 Task: Add Sprouts Large Cage Free Grade A Brown Eggs to the cart.
Action: Mouse pressed left at (24, 136)
Screenshot: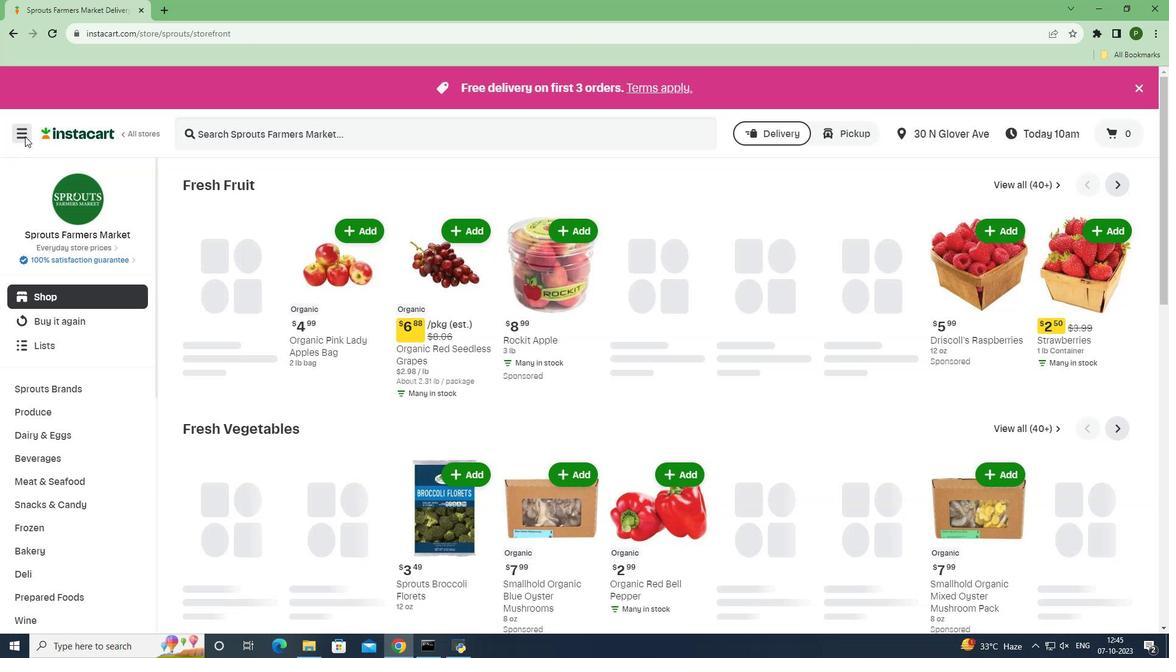 
Action: Mouse moved to (40, 317)
Screenshot: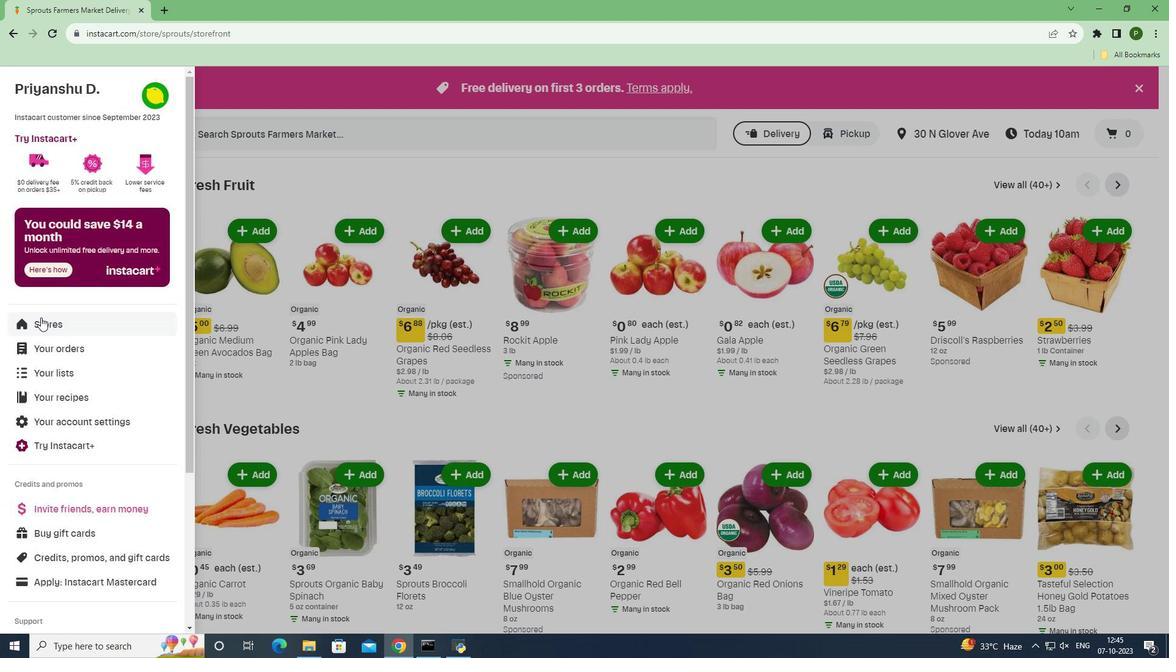
Action: Mouse pressed left at (40, 317)
Screenshot: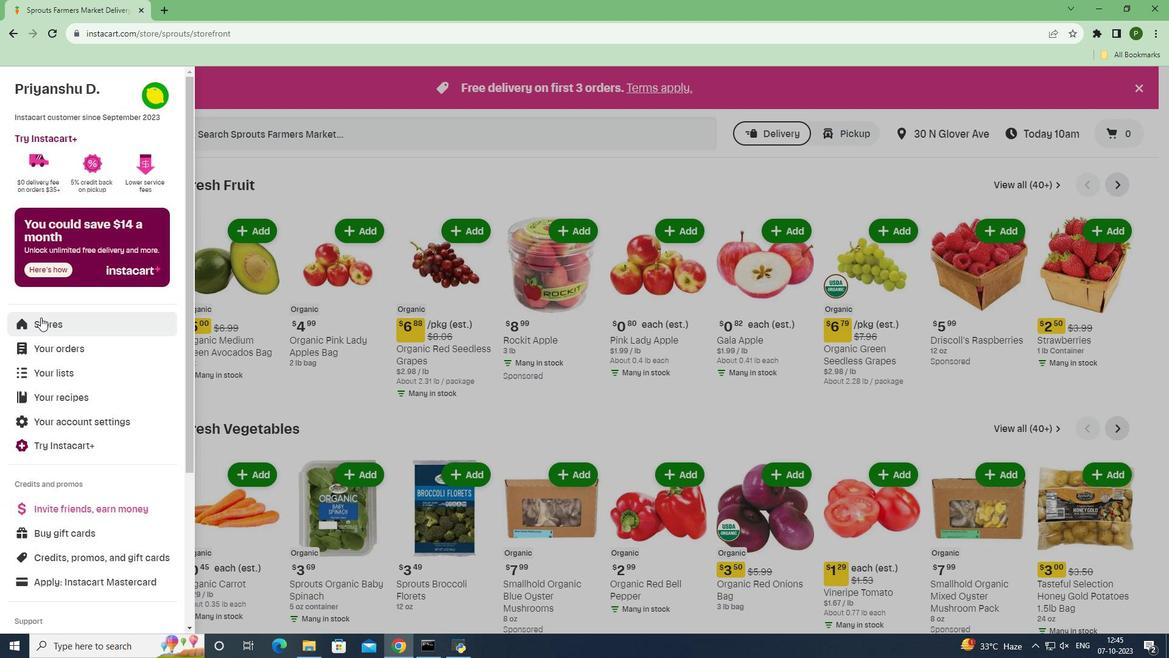 
Action: Mouse moved to (284, 142)
Screenshot: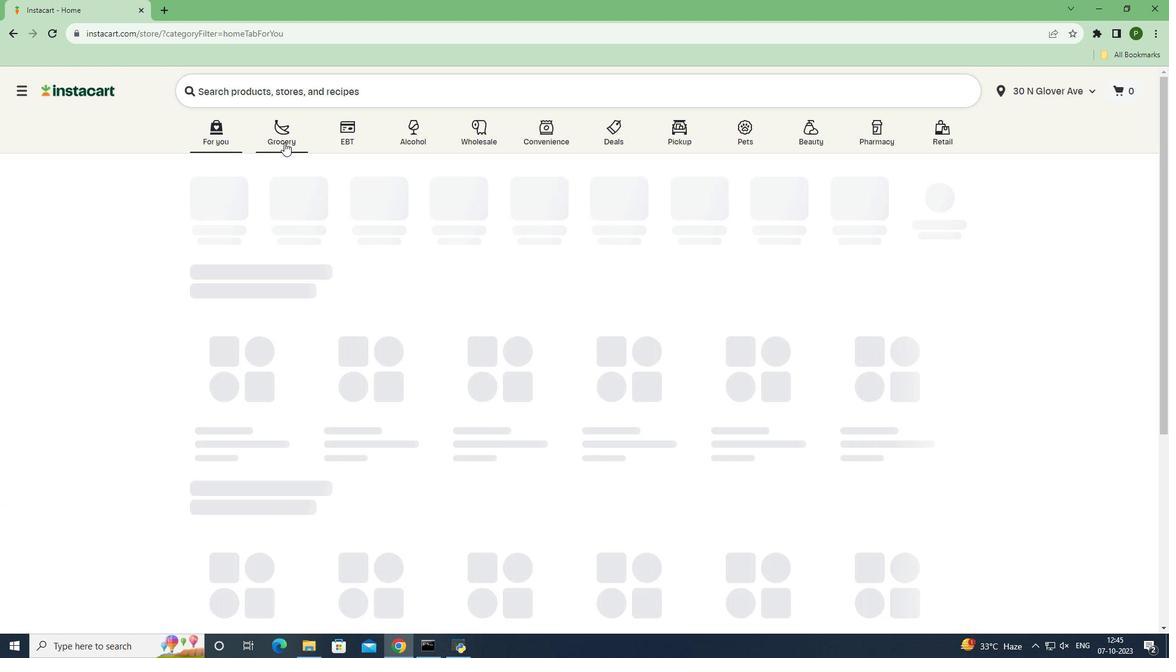 
Action: Mouse pressed left at (284, 142)
Screenshot: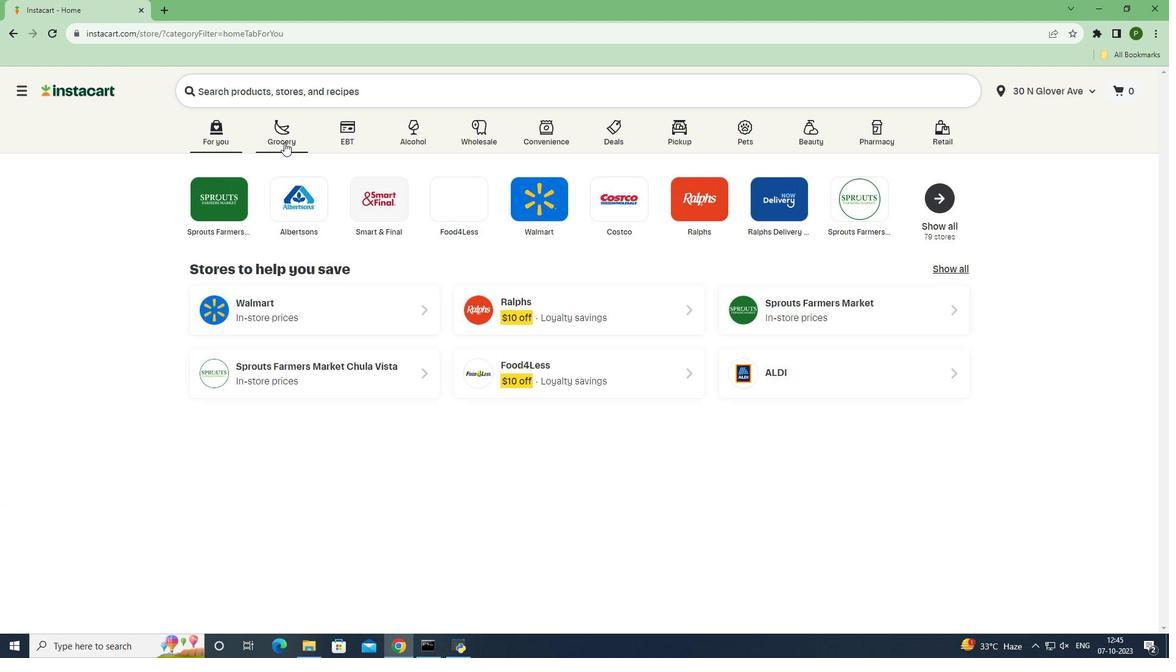 
Action: Mouse moved to (509, 269)
Screenshot: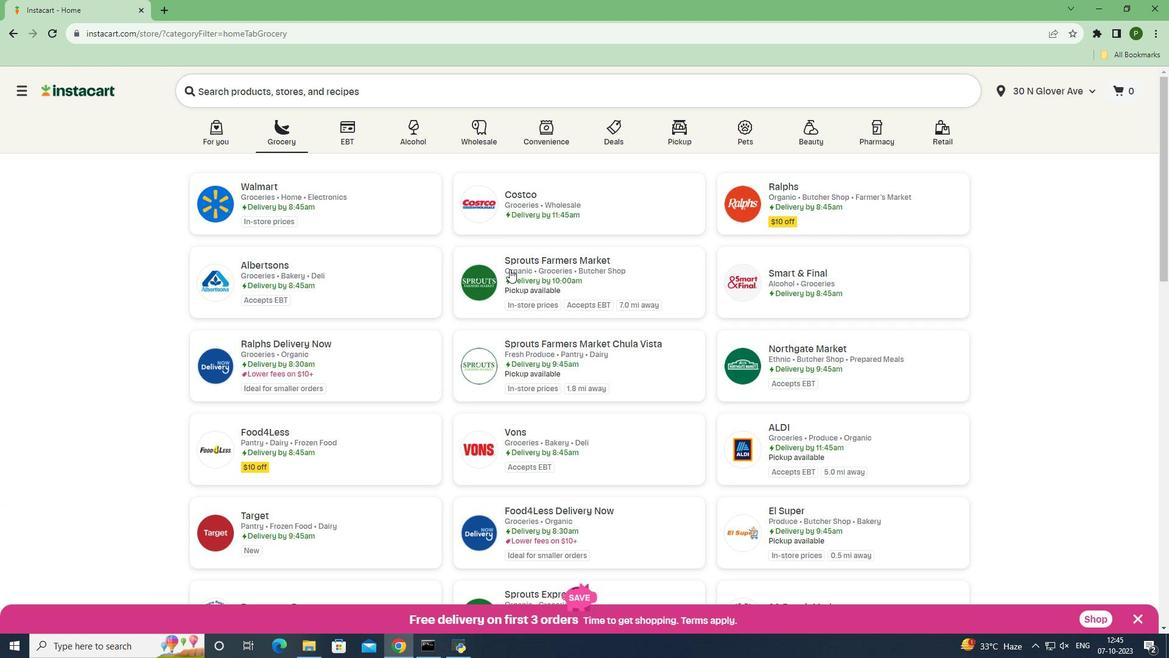 
Action: Mouse pressed left at (509, 269)
Screenshot: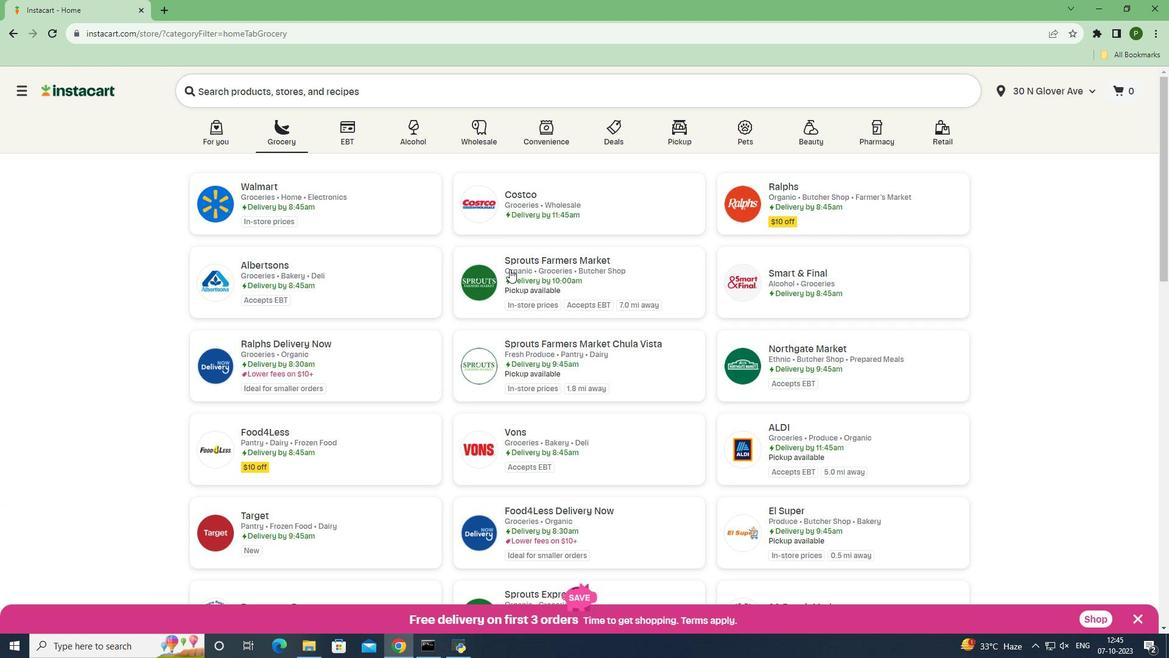 
Action: Mouse moved to (56, 436)
Screenshot: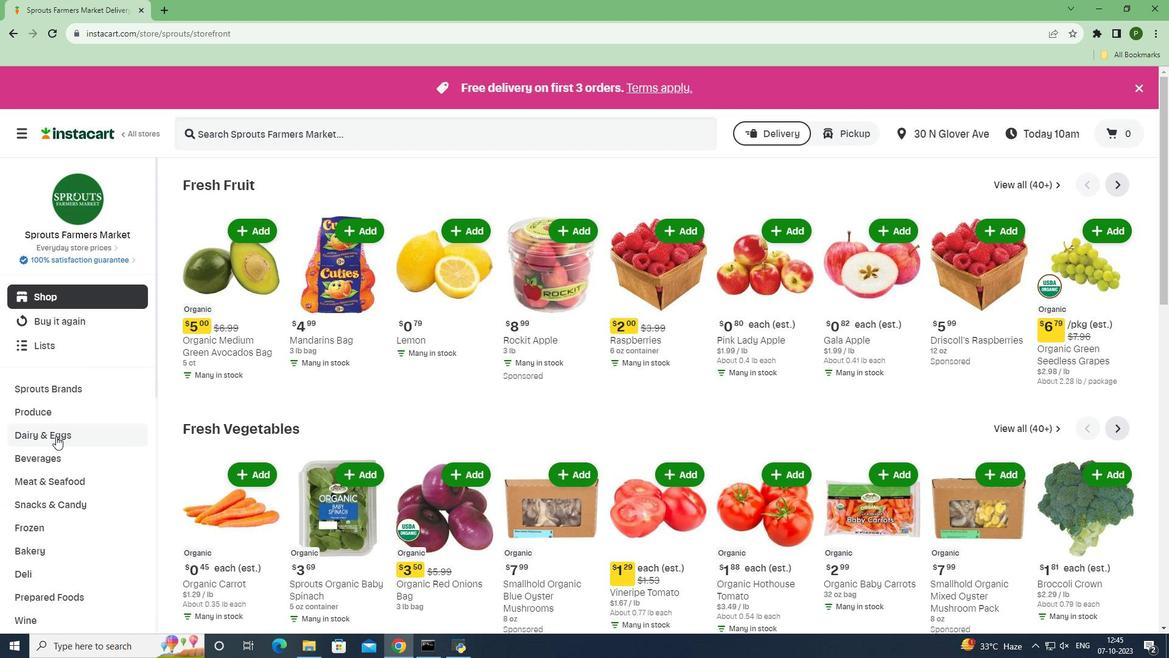 
Action: Mouse pressed left at (56, 436)
Screenshot: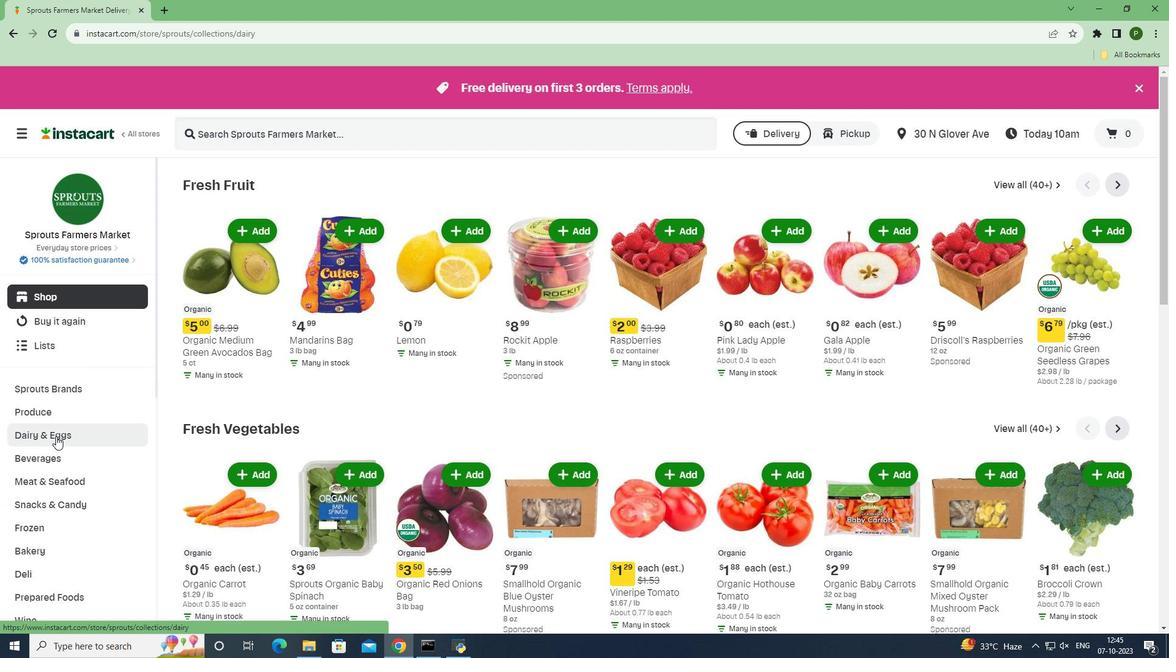 
Action: Mouse moved to (35, 509)
Screenshot: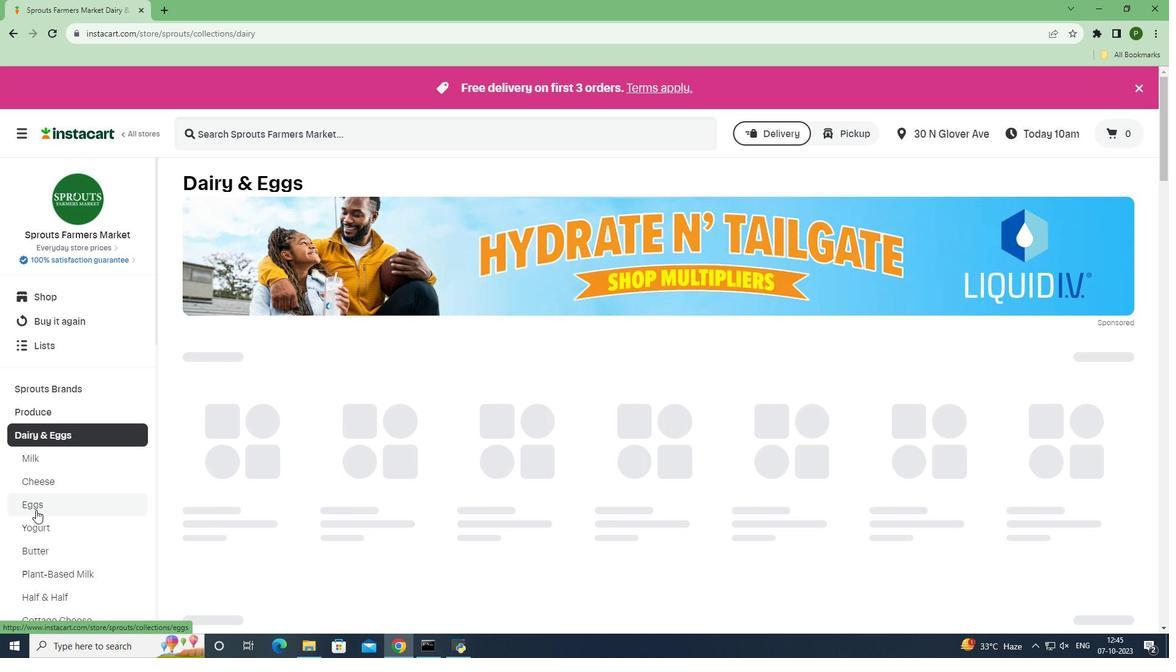 
Action: Mouse pressed left at (35, 509)
Screenshot: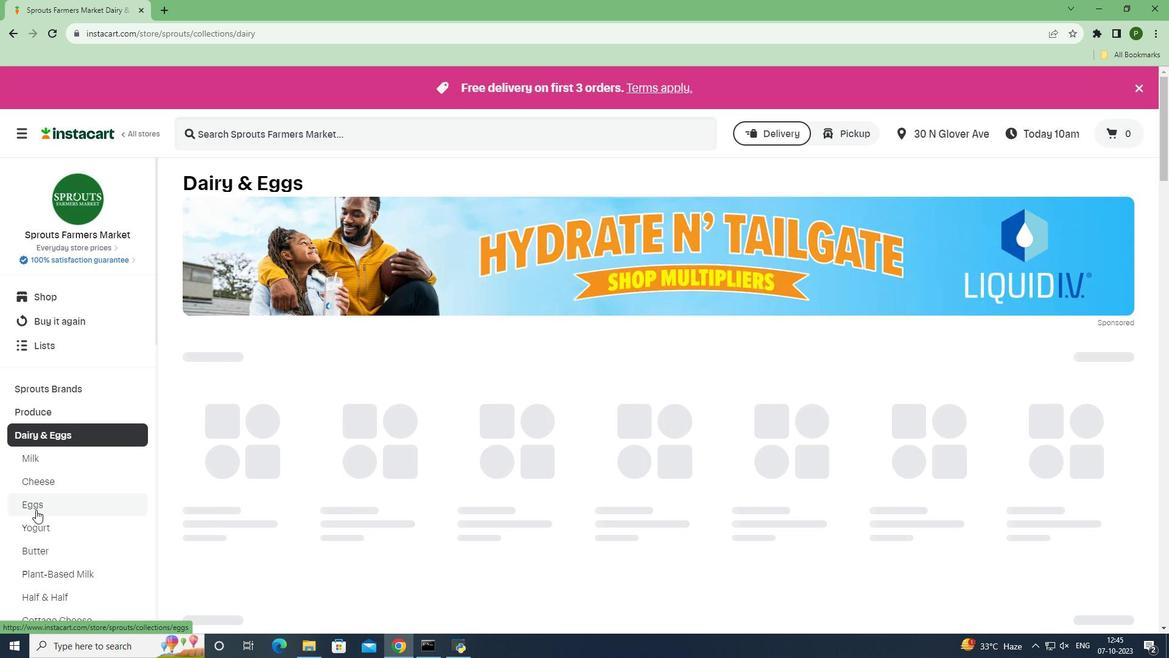 
Action: Mouse moved to (237, 138)
Screenshot: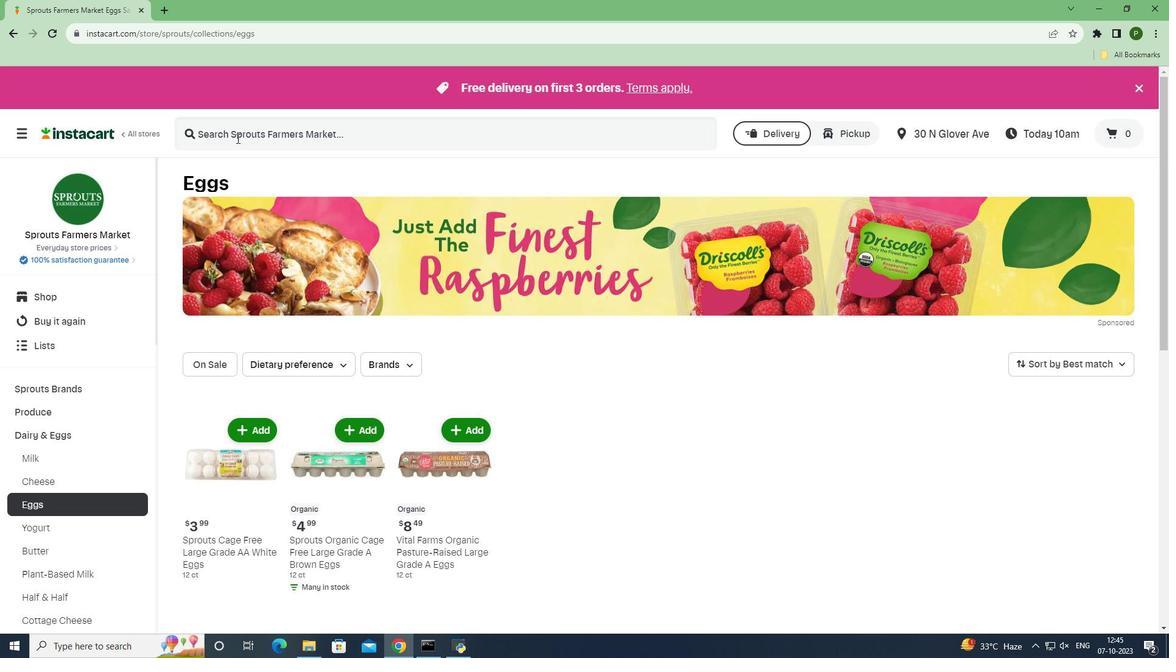 
Action: Mouse pressed left at (237, 138)
Screenshot: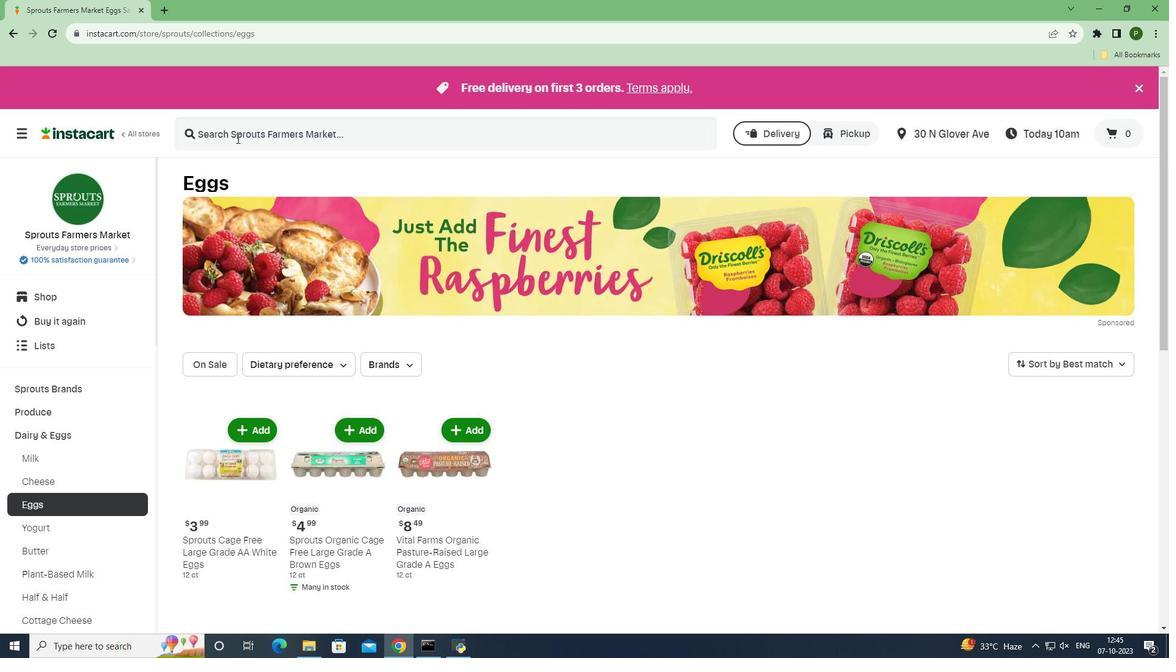 
Action: Key pressed <Key.caps_lock><Key.caps_lock>s<Key.caps_lock>PROUTS<Key.space><Key.caps_lock>l<Key.caps_lock>ARGE<Key.space><Key.caps_lock>c<Key.caps_lock>AGE<Key.space><Key.caps_lock>f<Key.caps_lock>REE<Key.space><Key.caps_lock>g<Key.caps_lock>RADE<Key.space><Key.caps_lock>a<Key.space>b<Key.caps_lock>ROWN<Key.space><Key.caps_lock>e<Key.caps_lock>GGS<Key.space><Key.enter>
Screenshot: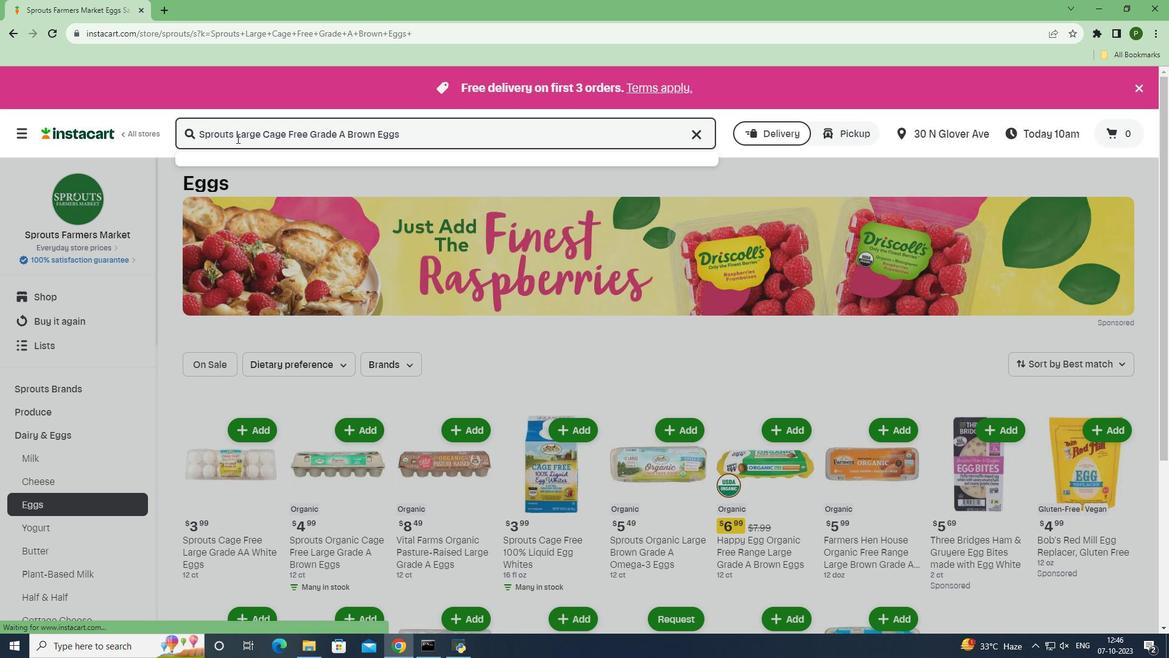 
Action: Mouse moved to (377, 435)
Screenshot: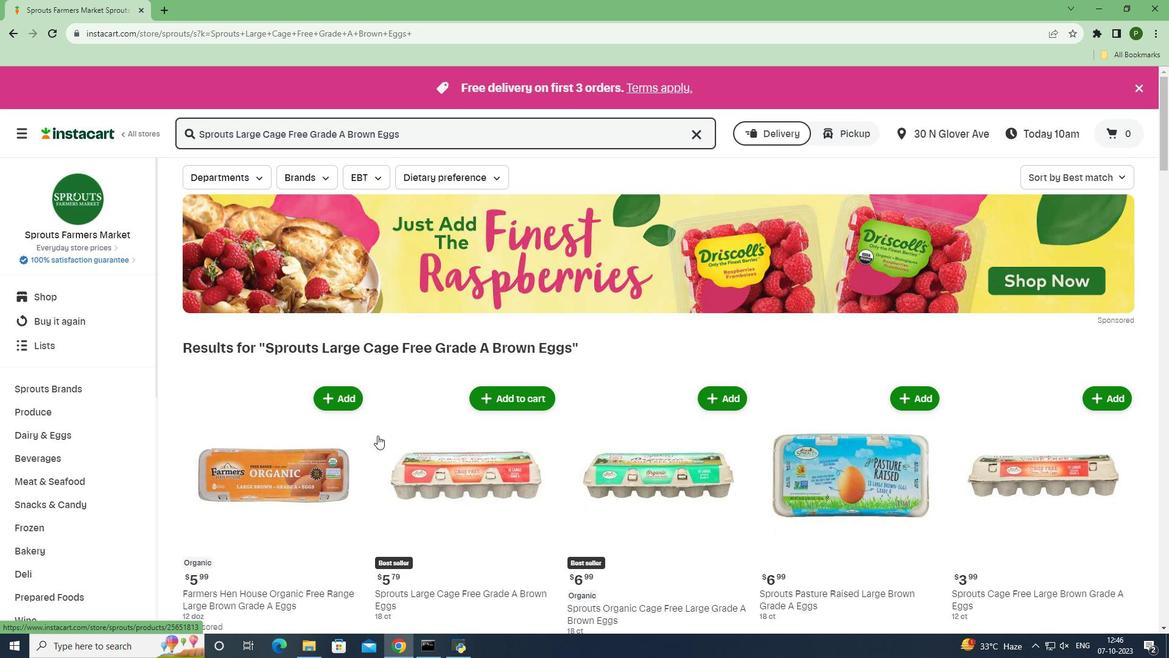 
Action: Mouse scrolled (377, 435) with delta (0, 0)
Screenshot: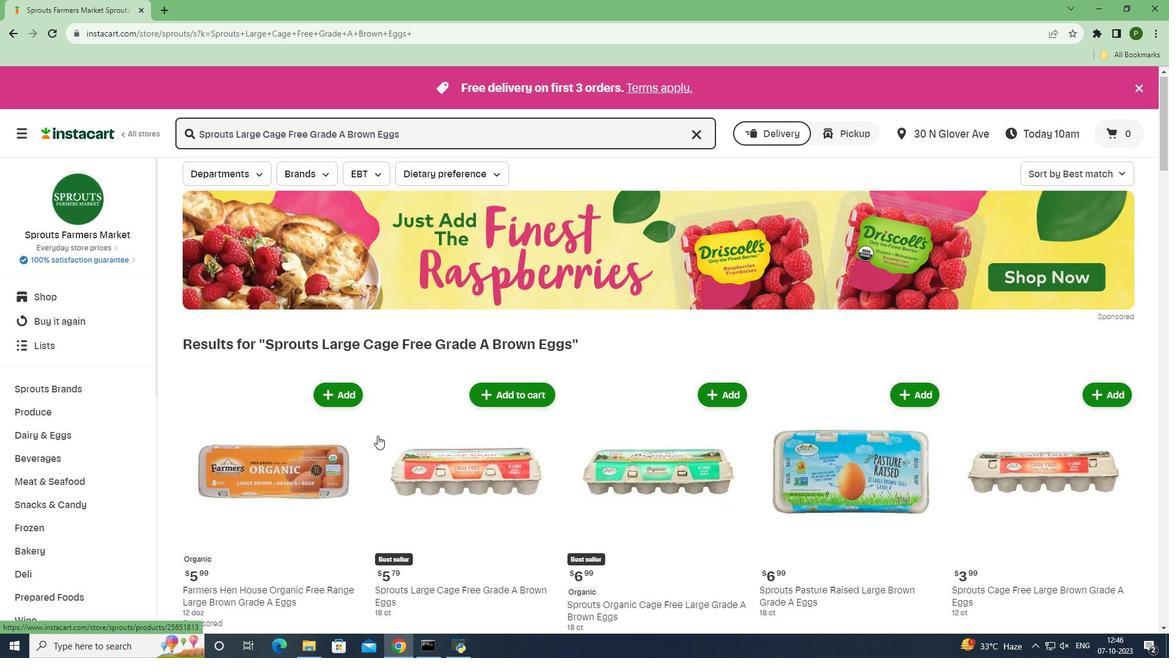 
Action: Mouse scrolled (377, 435) with delta (0, 0)
Screenshot: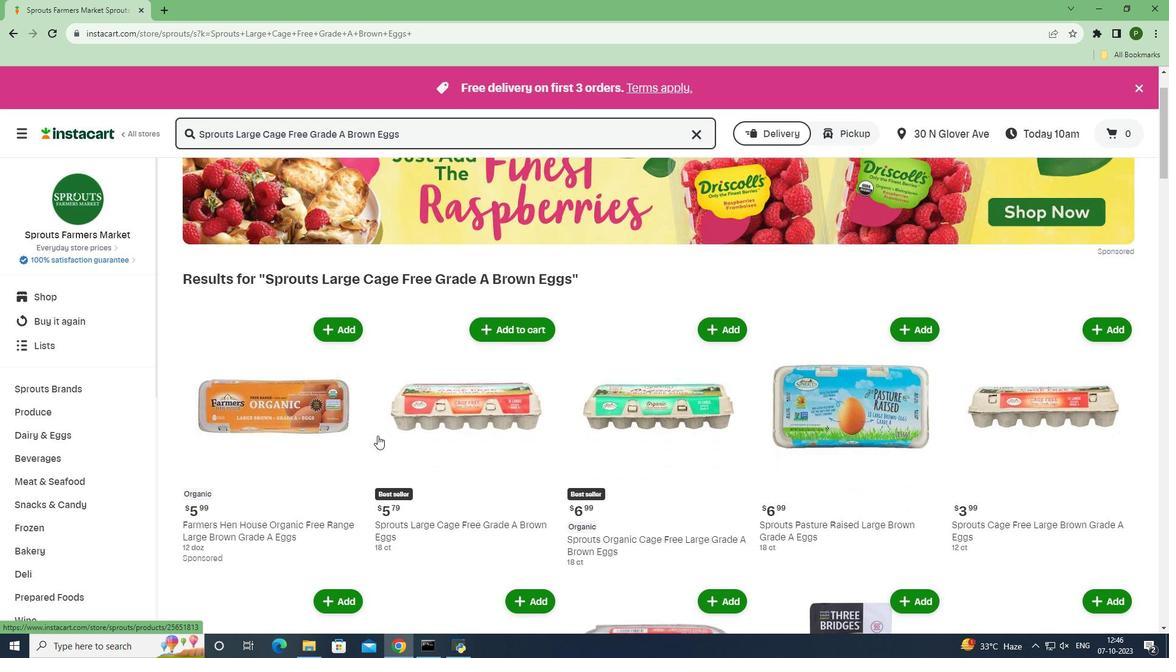 
Action: Mouse moved to (523, 272)
Screenshot: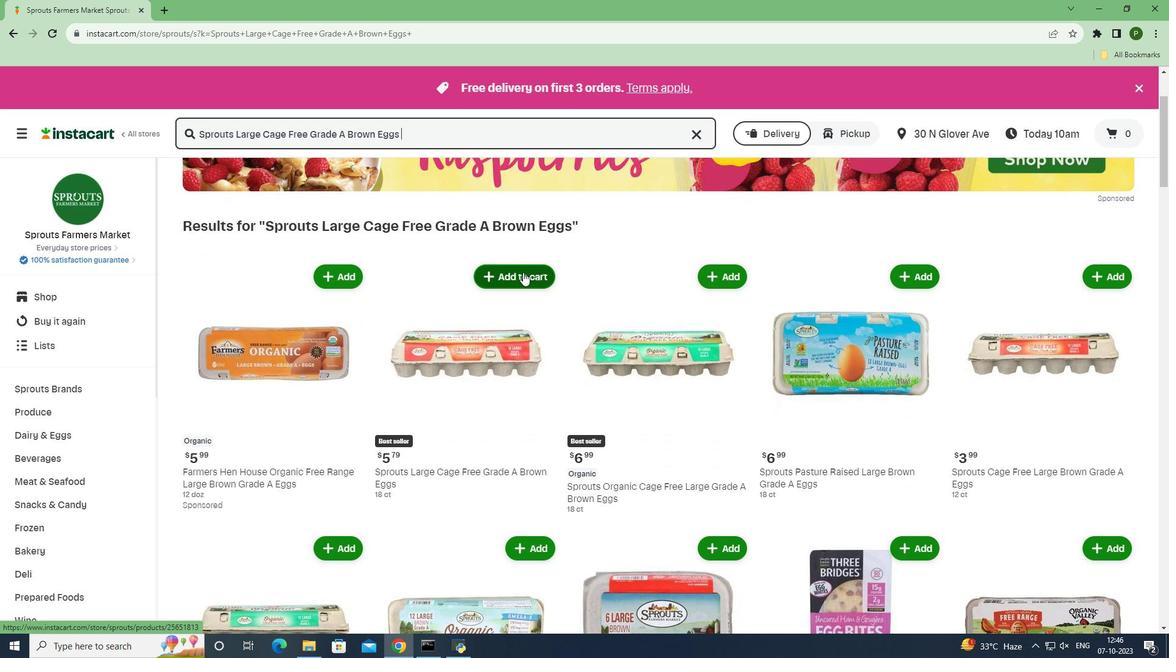 
Action: Mouse pressed left at (523, 272)
Screenshot: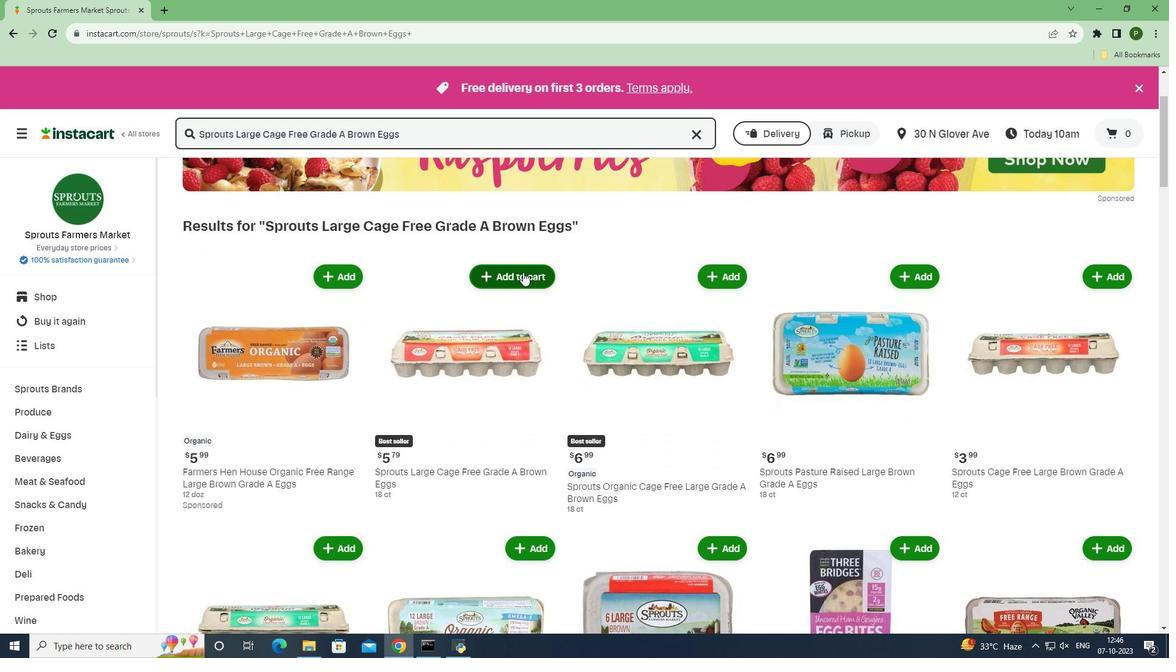 
Action: Mouse moved to (570, 302)
Screenshot: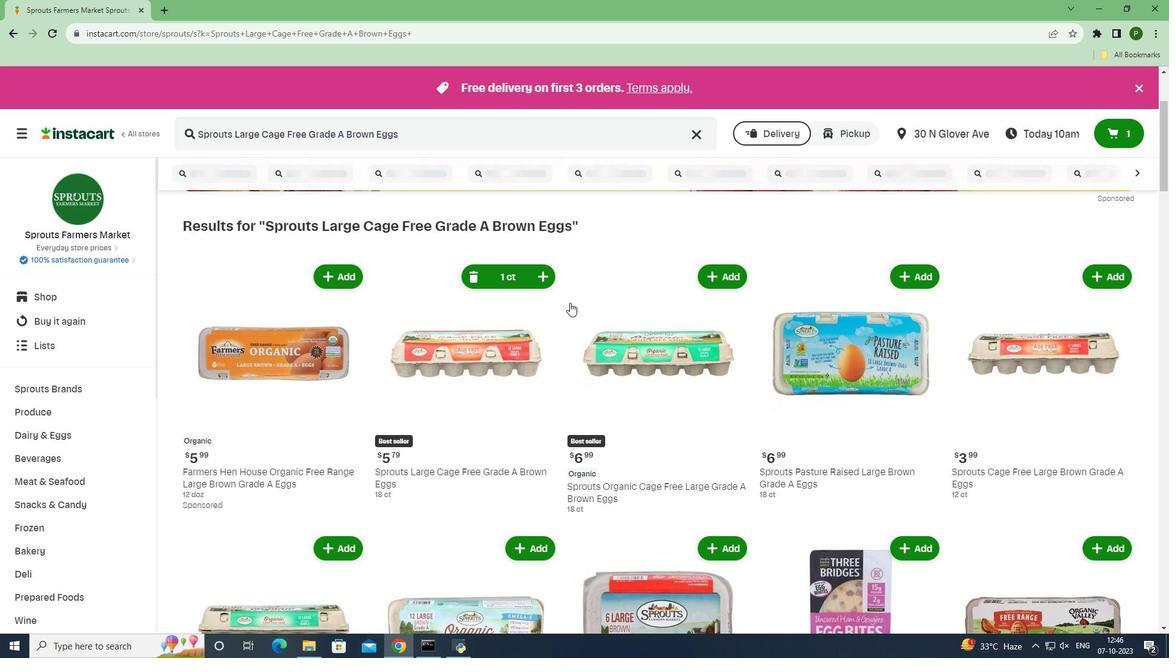 
